 Task: Create a task  Create a feature for users to track and manage their reading lists , assign it to team member softage.6@softage.net in the project WonderTech and update the status of the task to  Off Track , set the priority of the task to Medium.
Action: Mouse moved to (25, 55)
Screenshot: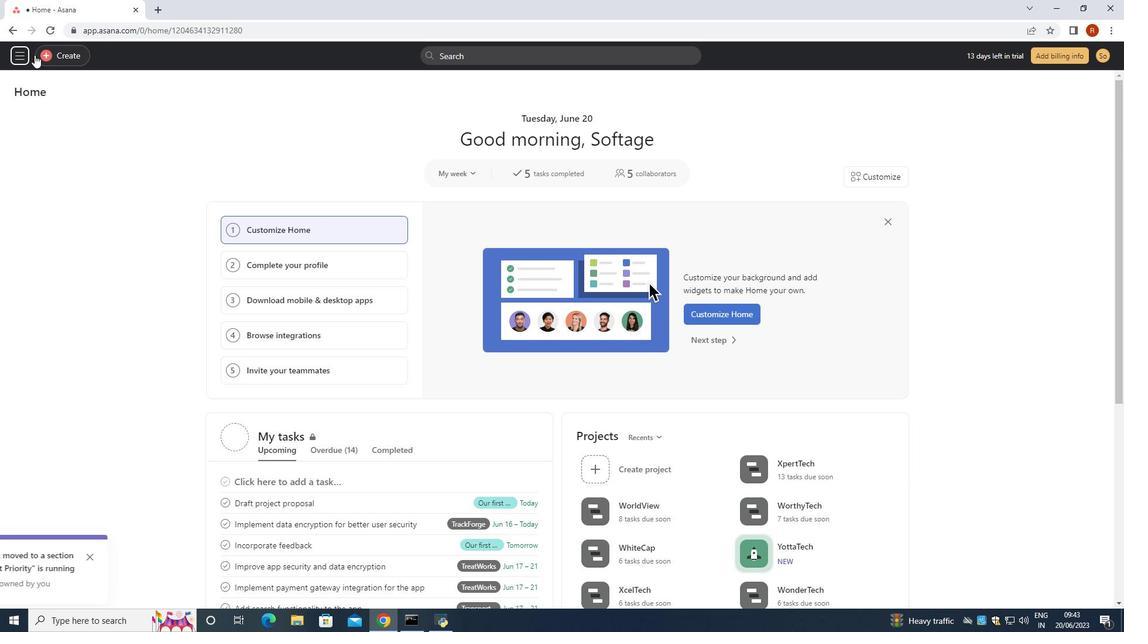 
Action: Mouse pressed left at (25, 55)
Screenshot: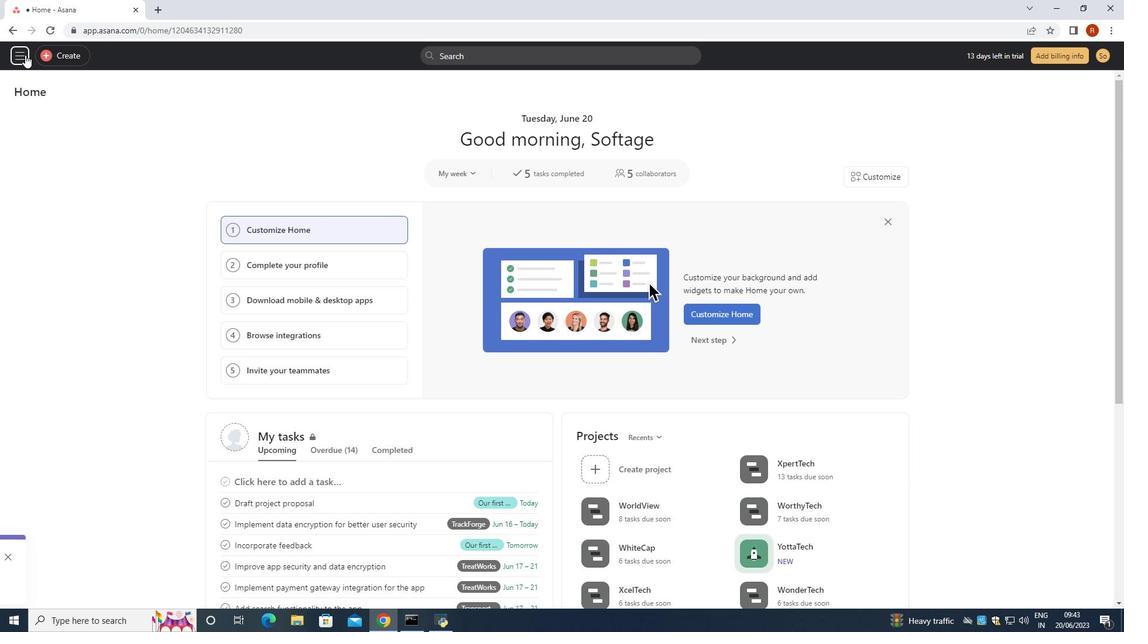 
Action: Mouse moved to (42, 411)
Screenshot: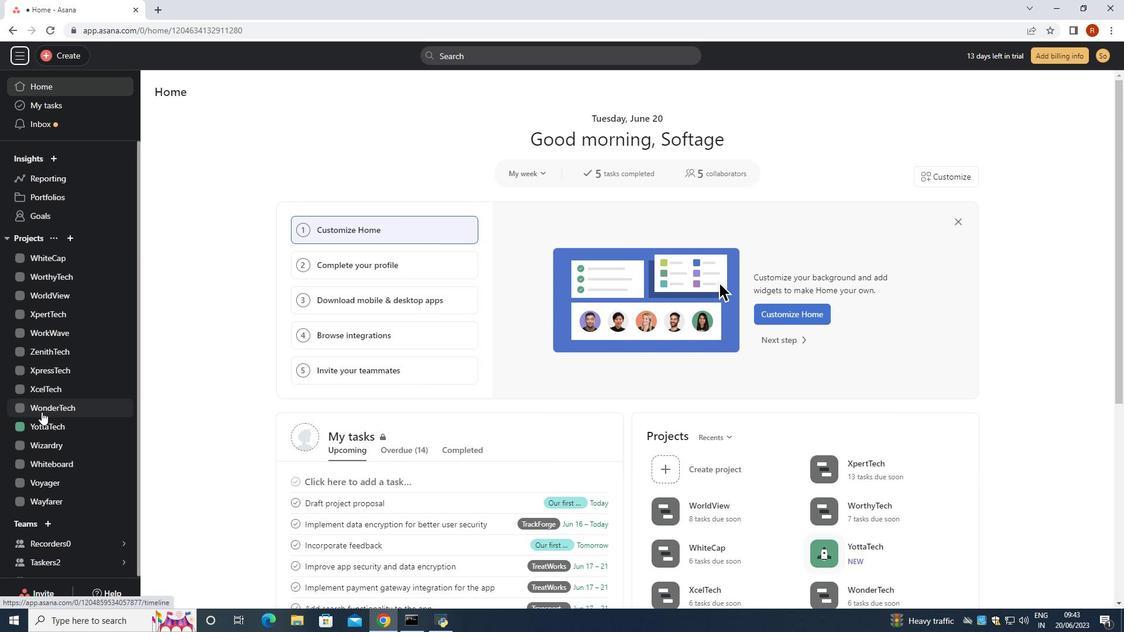 
Action: Mouse pressed left at (42, 411)
Screenshot: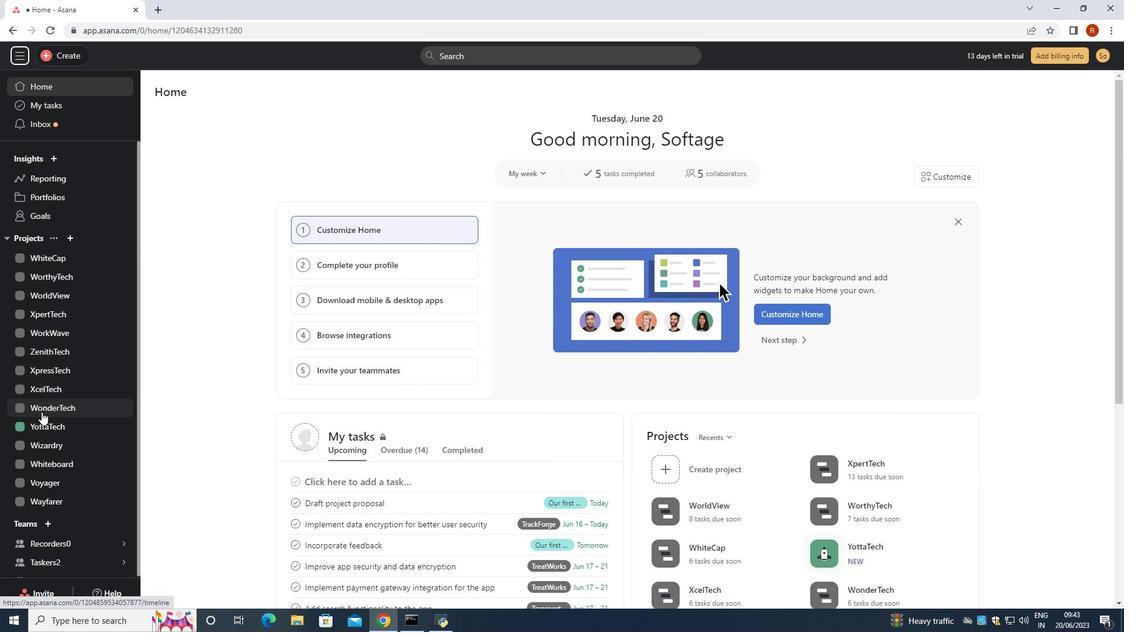 
Action: Mouse moved to (173, 149)
Screenshot: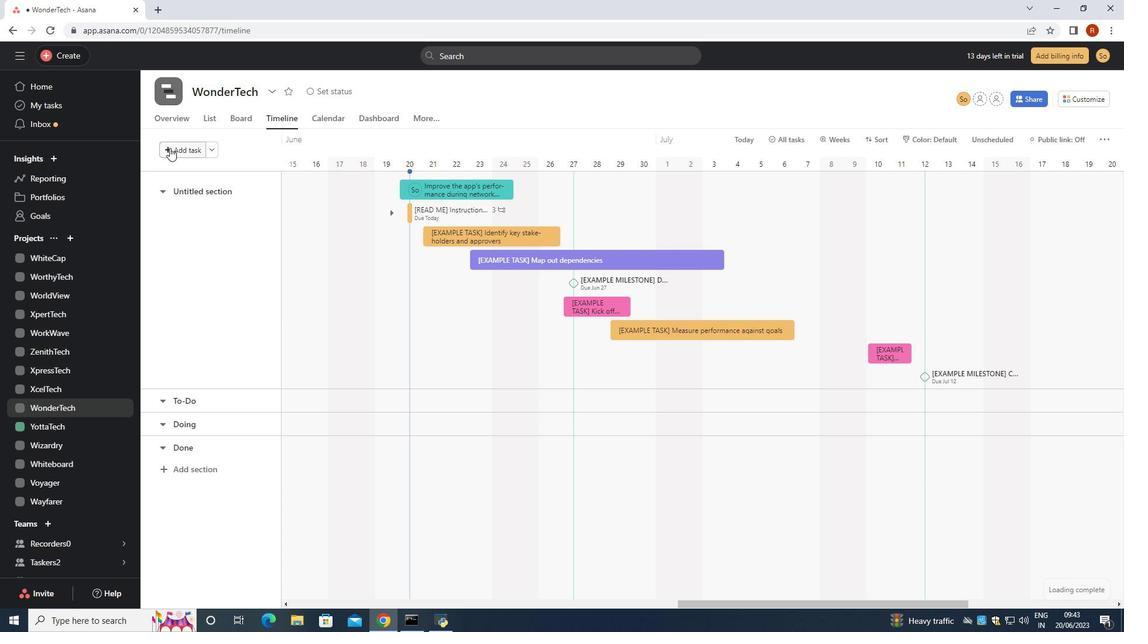 
Action: Mouse pressed left at (173, 149)
Screenshot: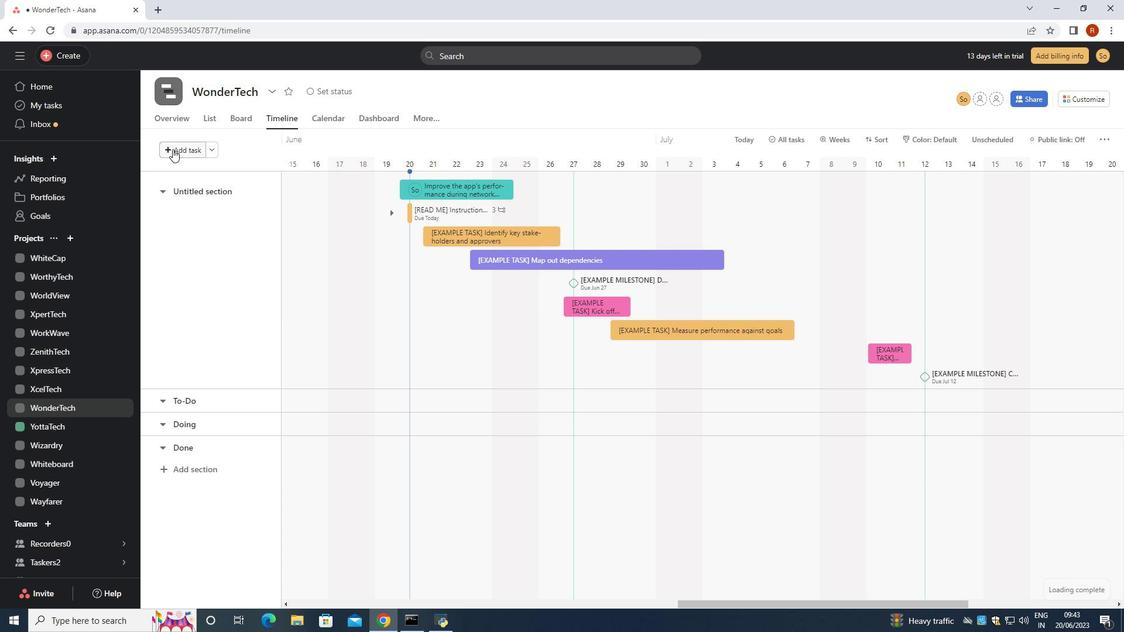 
Action: Key pressed <Key.shift>Crea
Screenshot: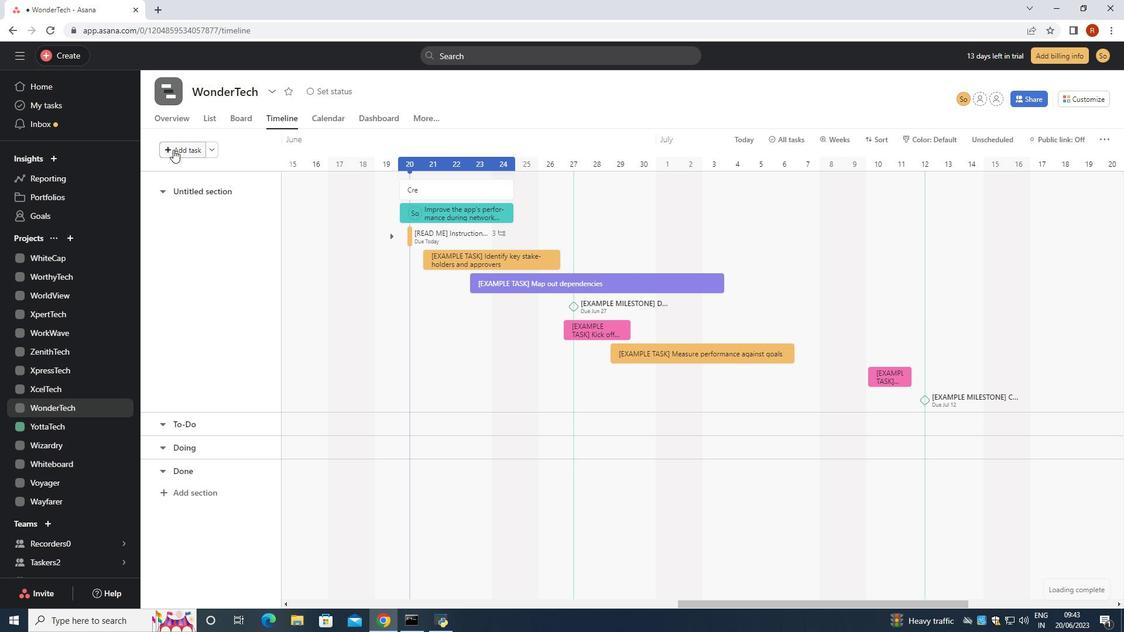 
Action: Mouse moved to (173, 149)
Screenshot: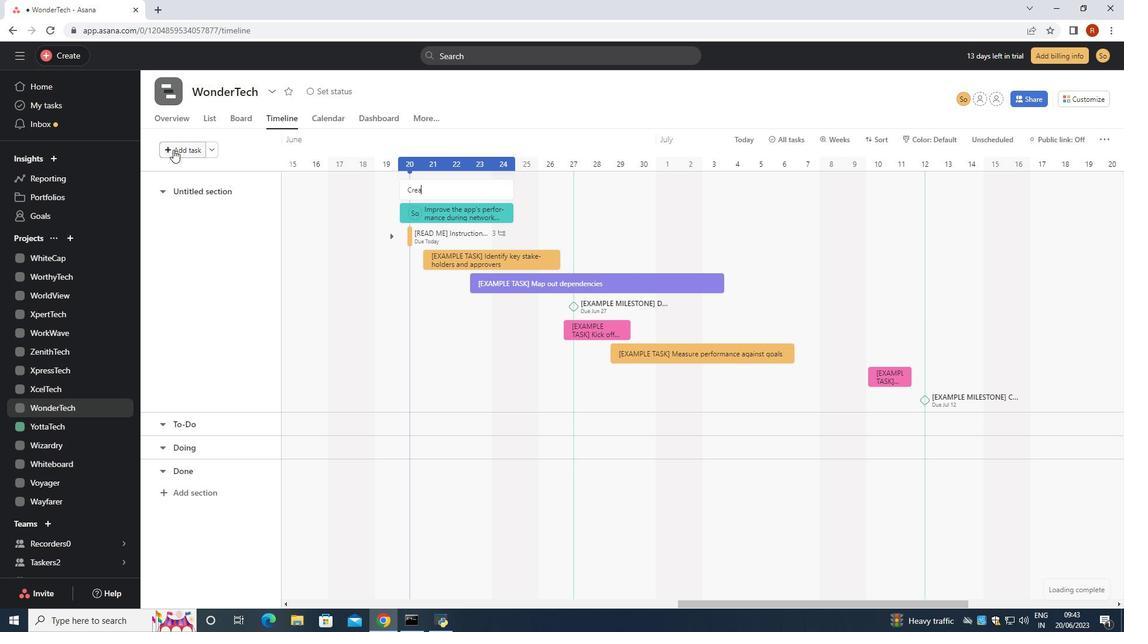 
Action: Key pressed te<Key.space>a<Key.space><Key.shift>Fea
Screenshot: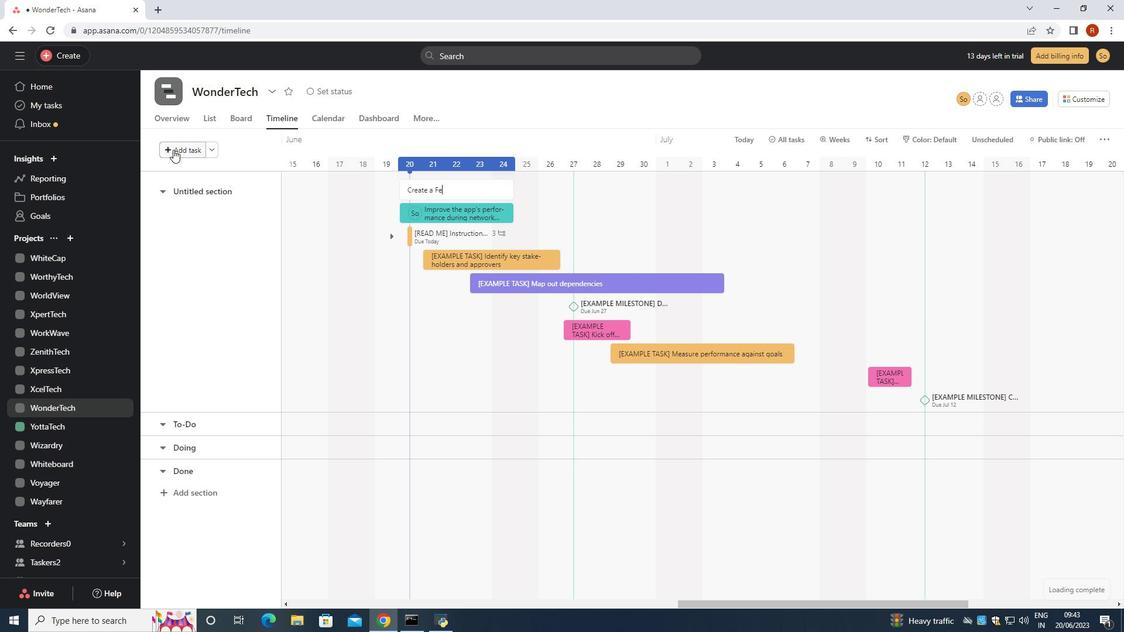
Action: Mouse moved to (173, 150)
Screenshot: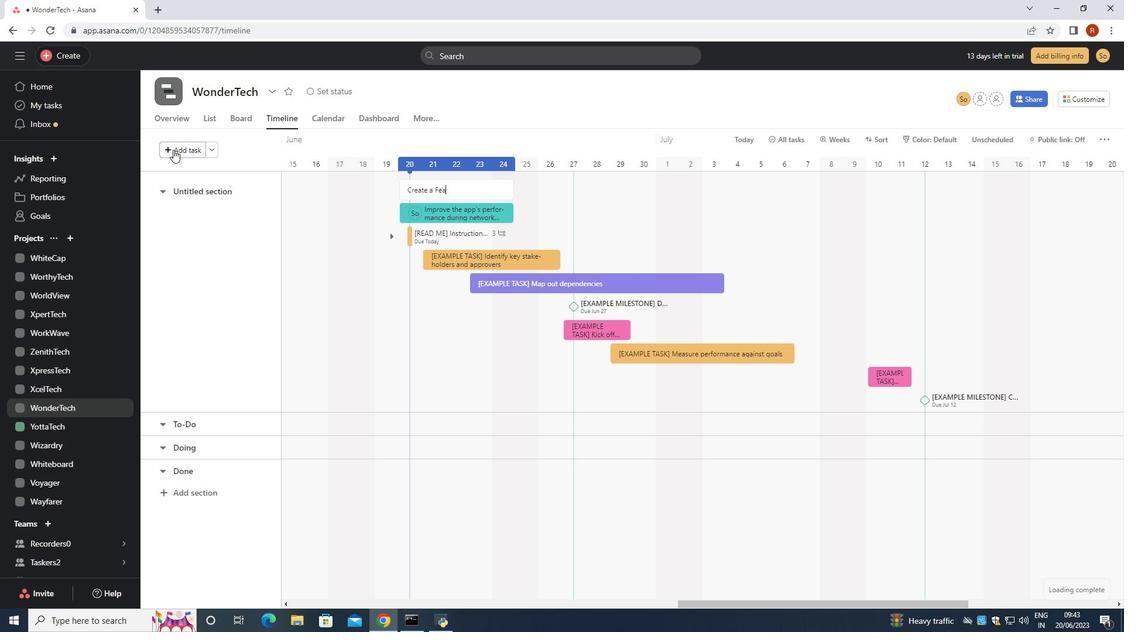 
Action: Key pressed ture<Key.space>for<Key.space>user<Key.space>to<Key.space>track<Key.space>and<Key.space>manage<Key.space>theu<Key.backspace>ir<Key.space>reading<Key.space>lists<Key.enter>
Screenshot: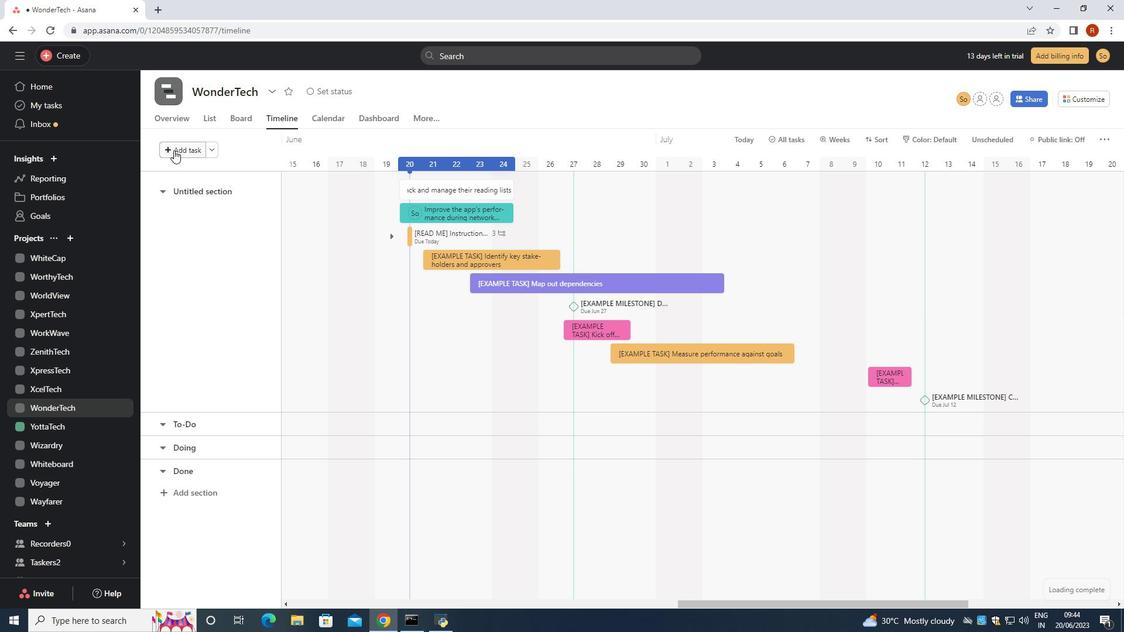 
Action: Mouse moved to (474, 190)
Screenshot: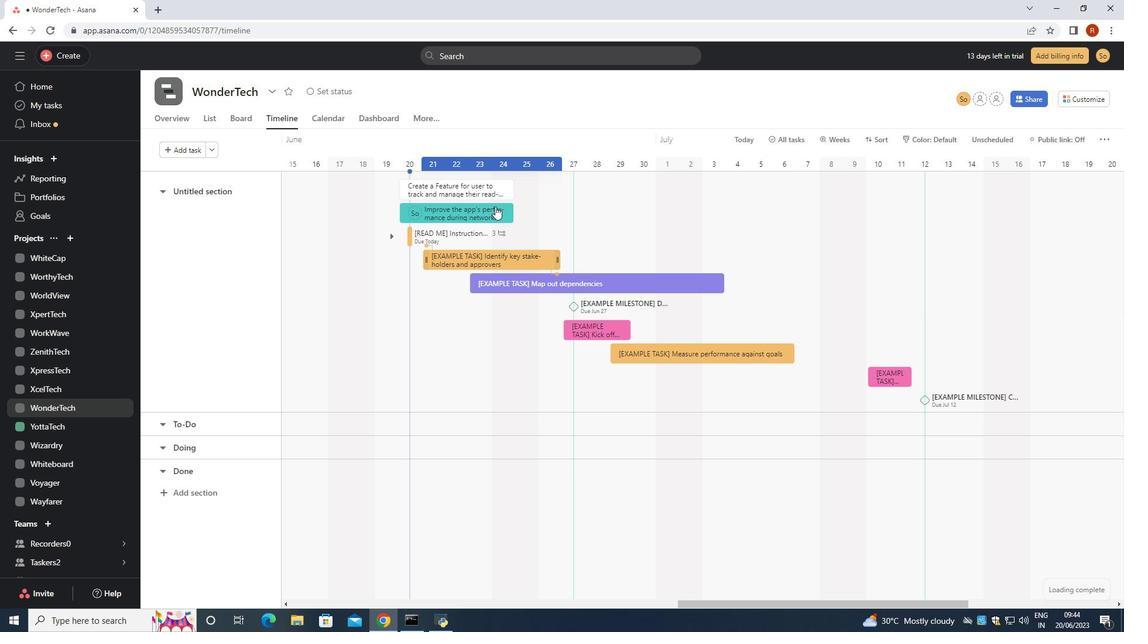 
Action: Mouse pressed left at (474, 190)
Screenshot: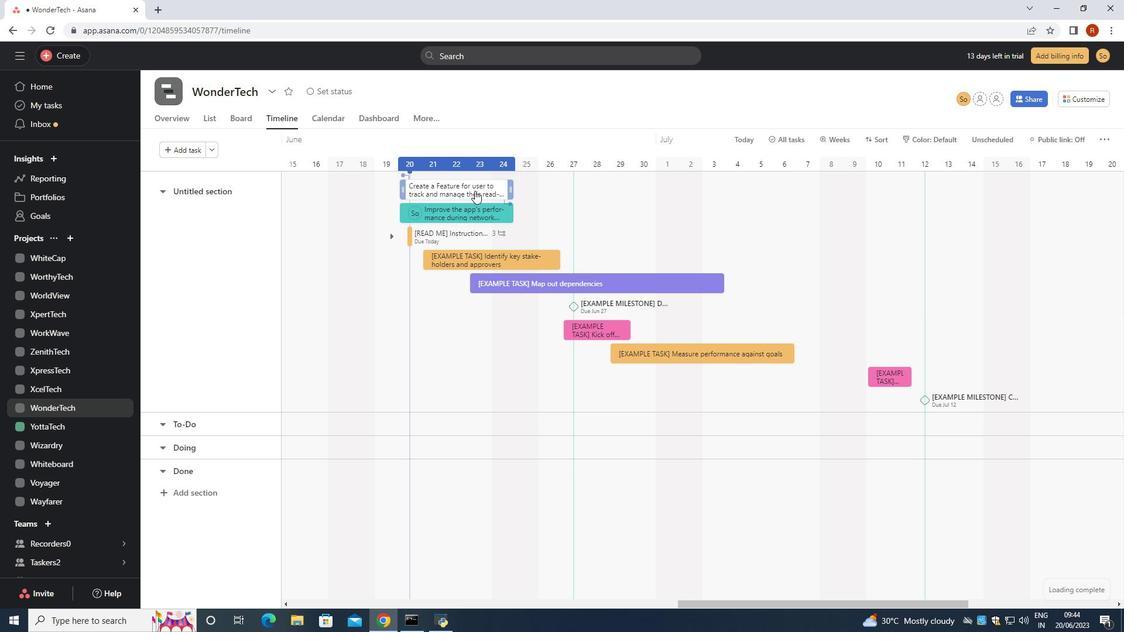 
Action: Mouse moved to (836, 228)
Screenshot: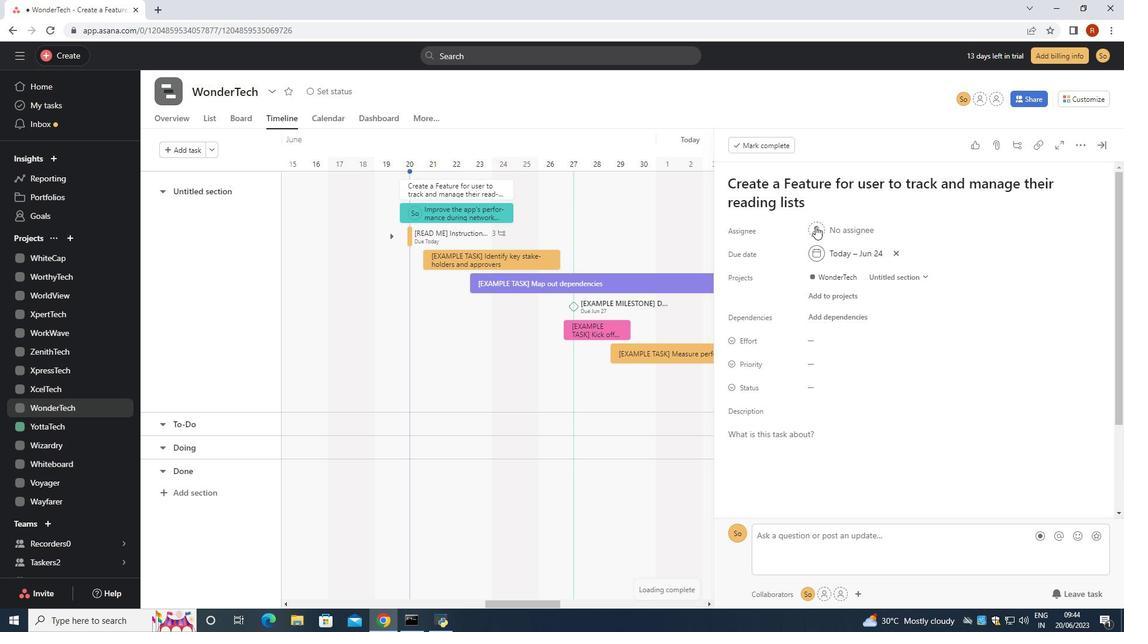 
Action: Mouse pressed left at (836, 228)
Screenshot: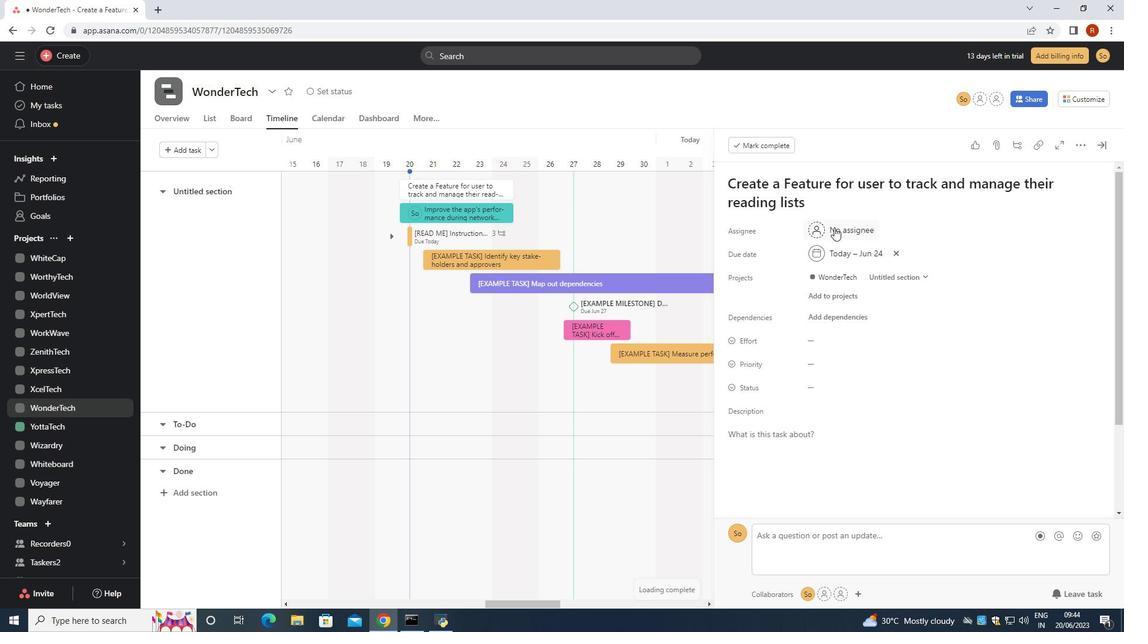 
Action: Key pressed <Key.shift>Softage.6<Key.shift>@softage.net
Screenshot: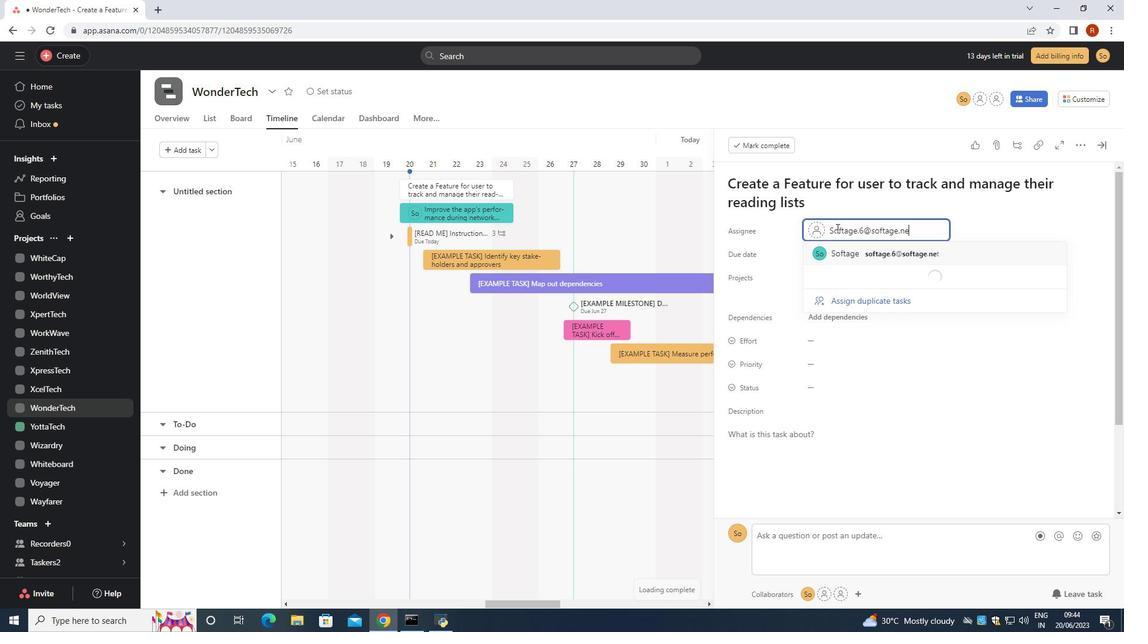 
Action: Mouse moved to (921, 251)
Screenshot: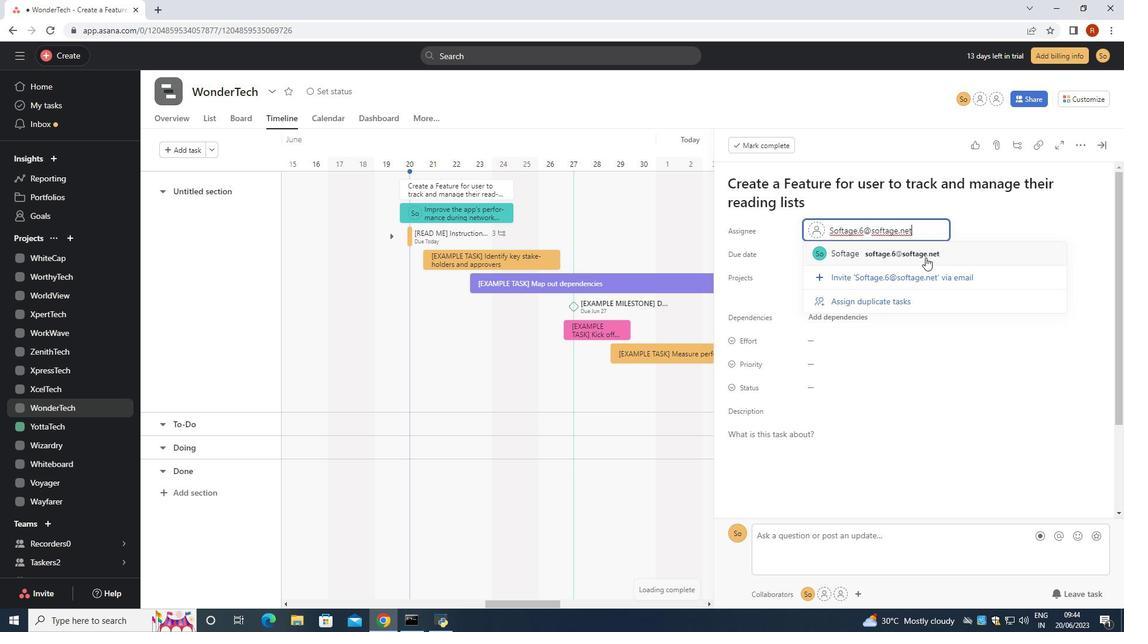 
Action: Mouse pressed left at (921, 251)
Screenshot: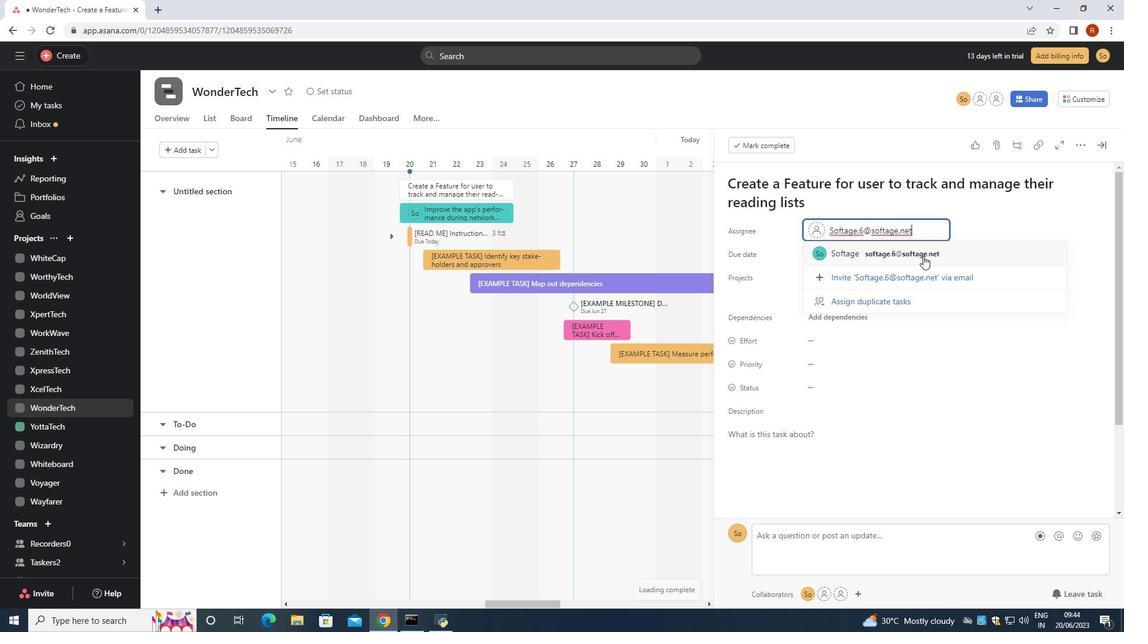
Action: Mouse moved to (828, 383)
Screenshot: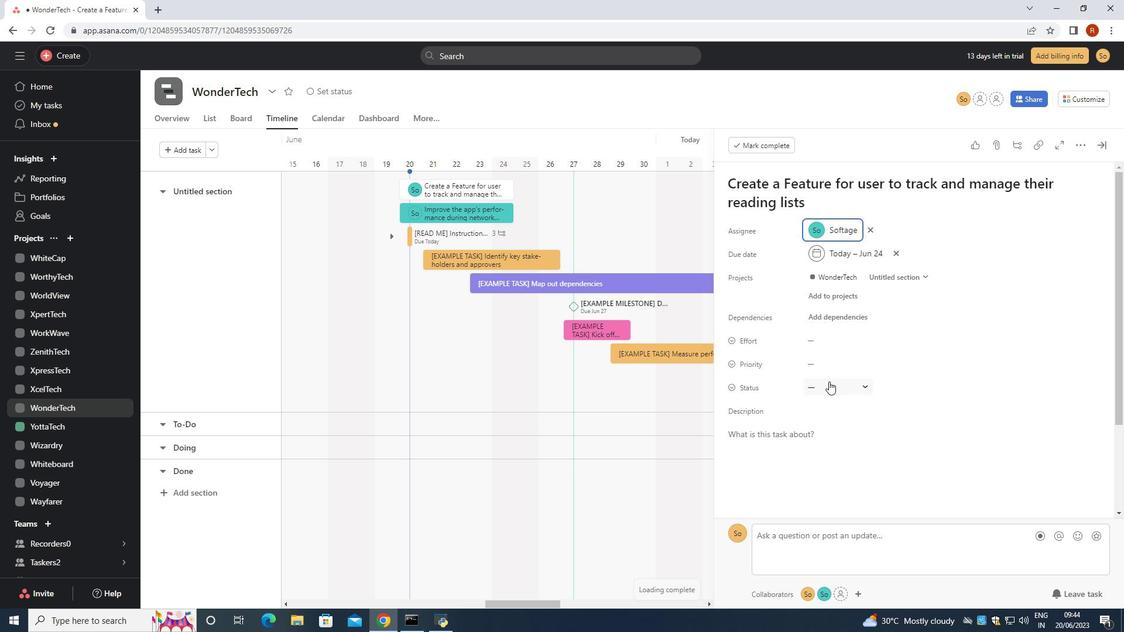 
Action: Mouse pressed left at (828, 383)
Screenshot: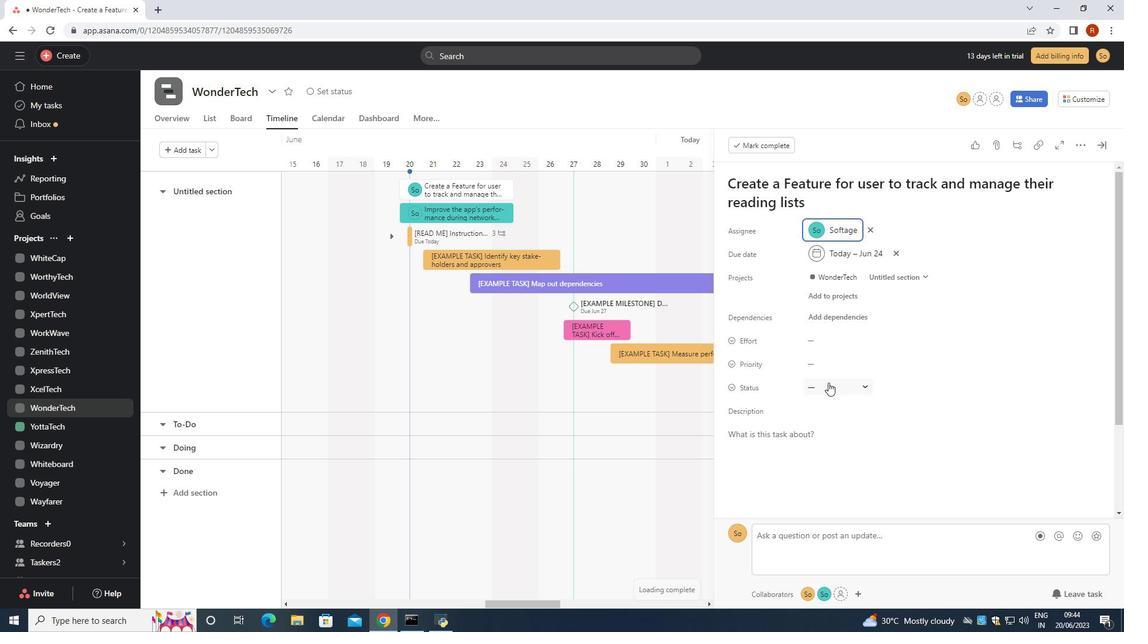 
Action: Mouse moved to (850, 464)
Screenshot: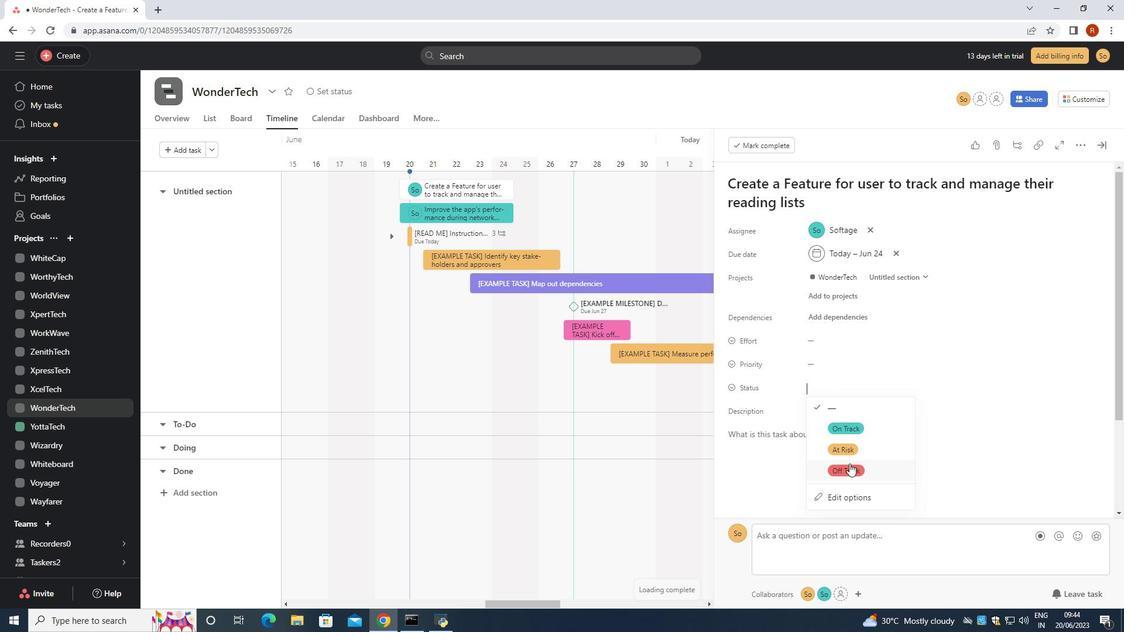 
Action: Mouse pressed left at (850, 464)
Screenshot: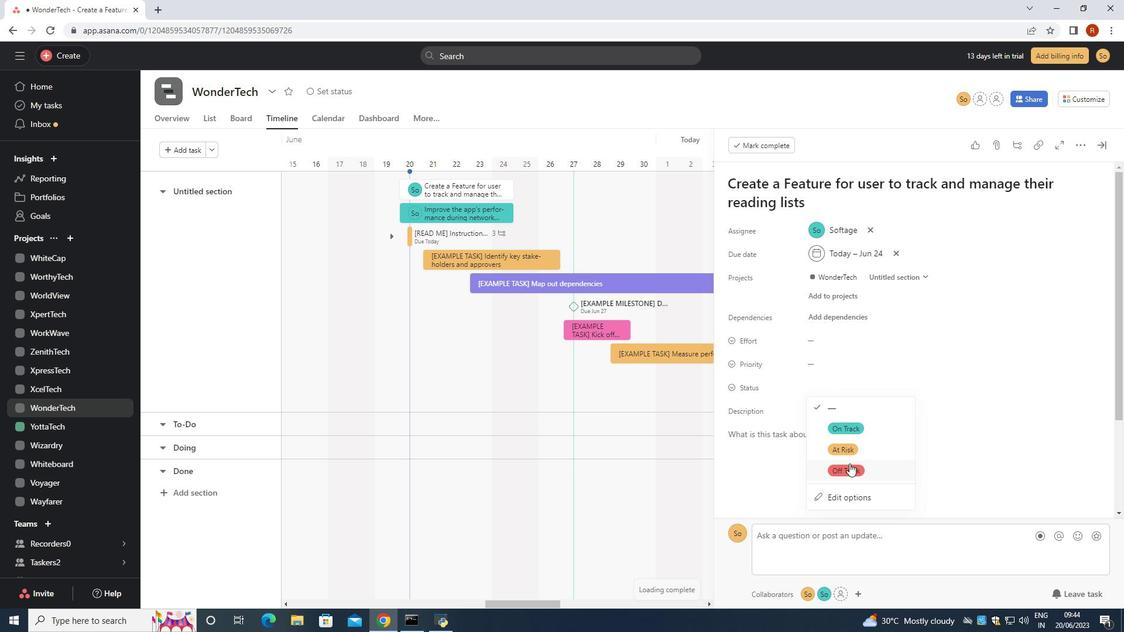 
Action: Mouse moved to (835, 362)
Screenshot: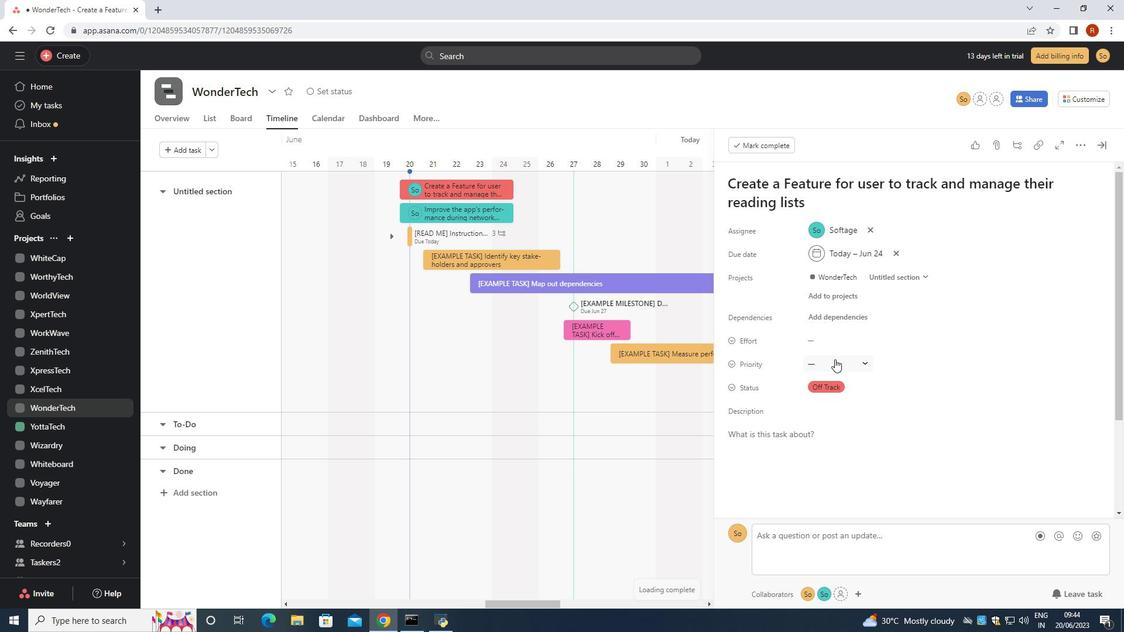 
Action: Mouse pressed left at (835, 362)
Screenshot: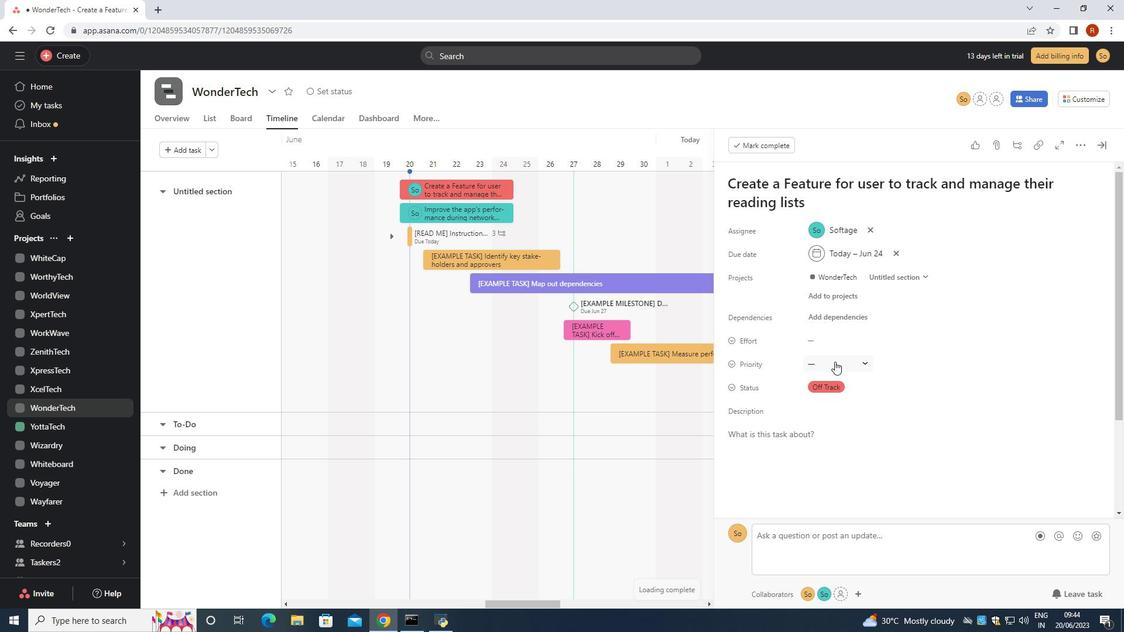 
Action: Mouse moved to (843, 431)
Screenshot: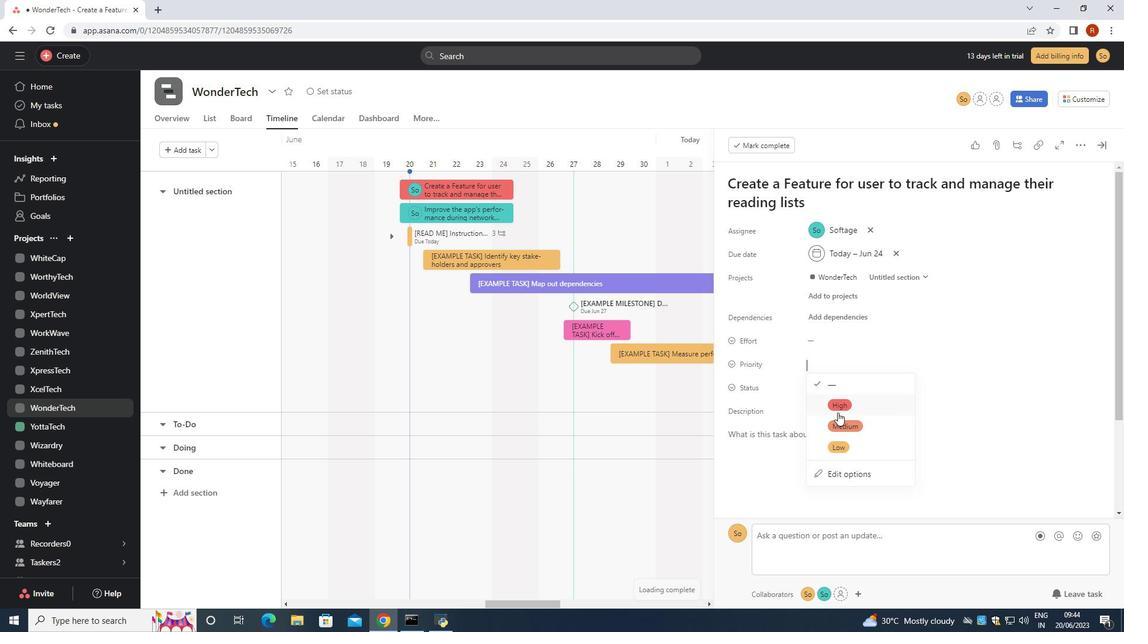 
Action: Mouse pressed left at (843, 431)
Screenshot: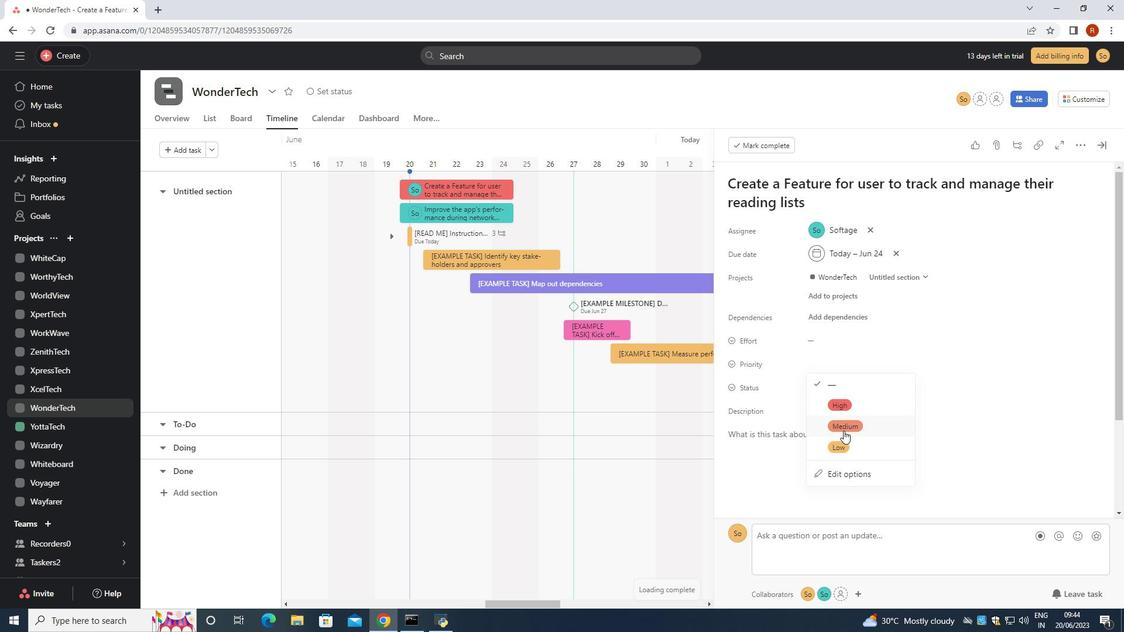 
Action: Mouse moved to (970, 474)
Screenshot: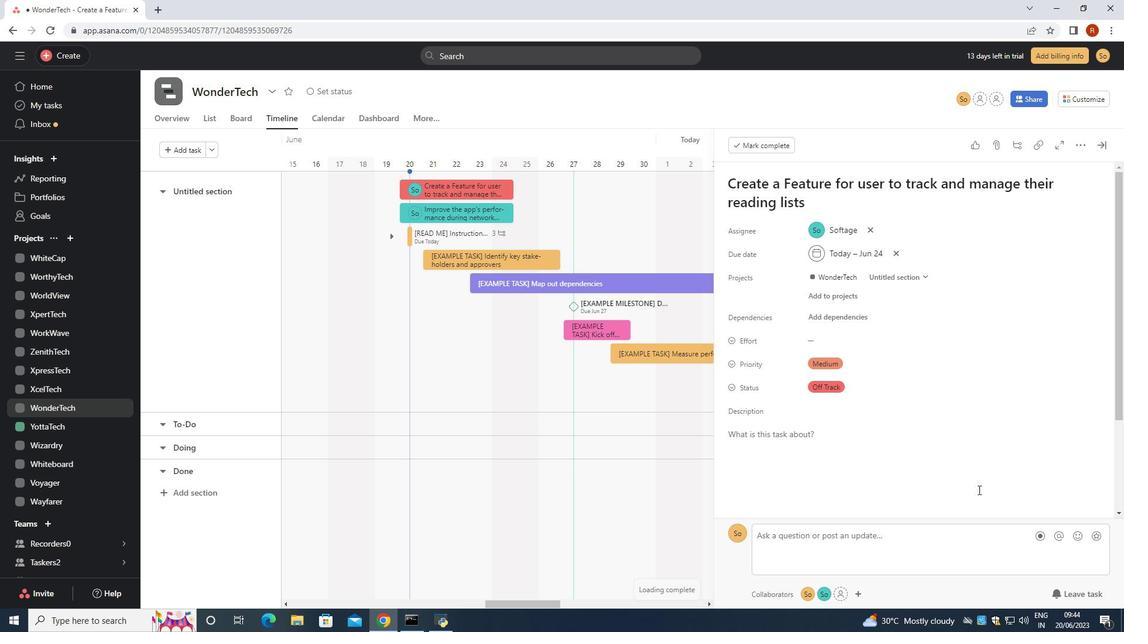 
